 Task: In the Contact  John.Jackson@abc7ny.com, Log Whatsapp with description: 'Engaged in a WhatsApp conversation with a lead regarding their specific needs.'; Add date: '26 September, 2023', attach the document: Project_plan.docx. Logged in from softage.10@softage.net
Action: Mouse moved to (73, 49)
Screenshot: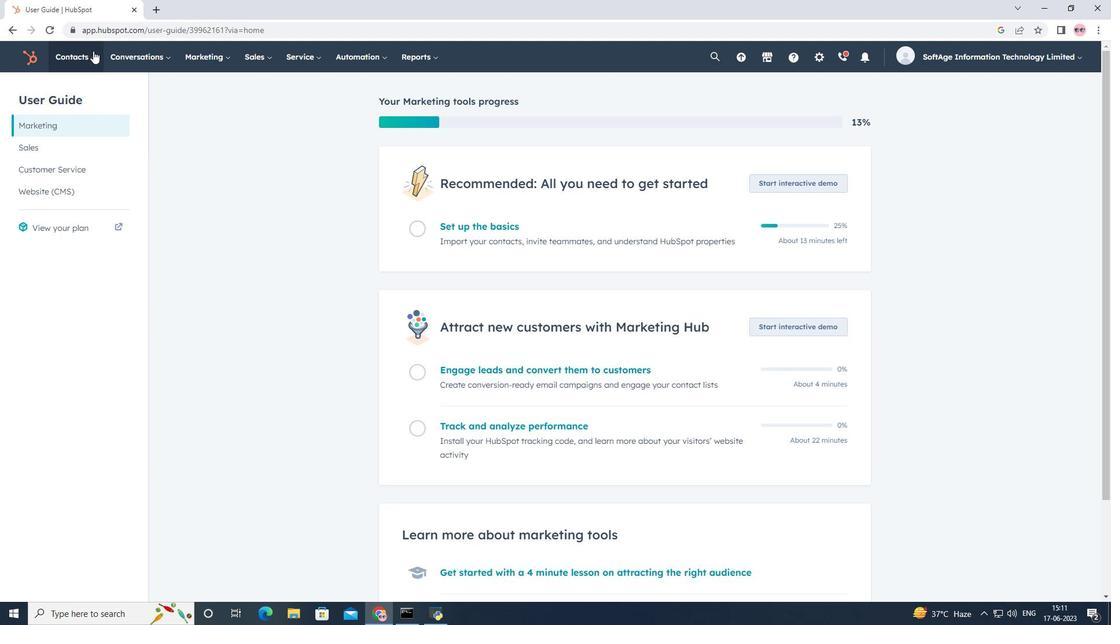 
Action: Mouse pressed left at (73, 49)
Screenshot: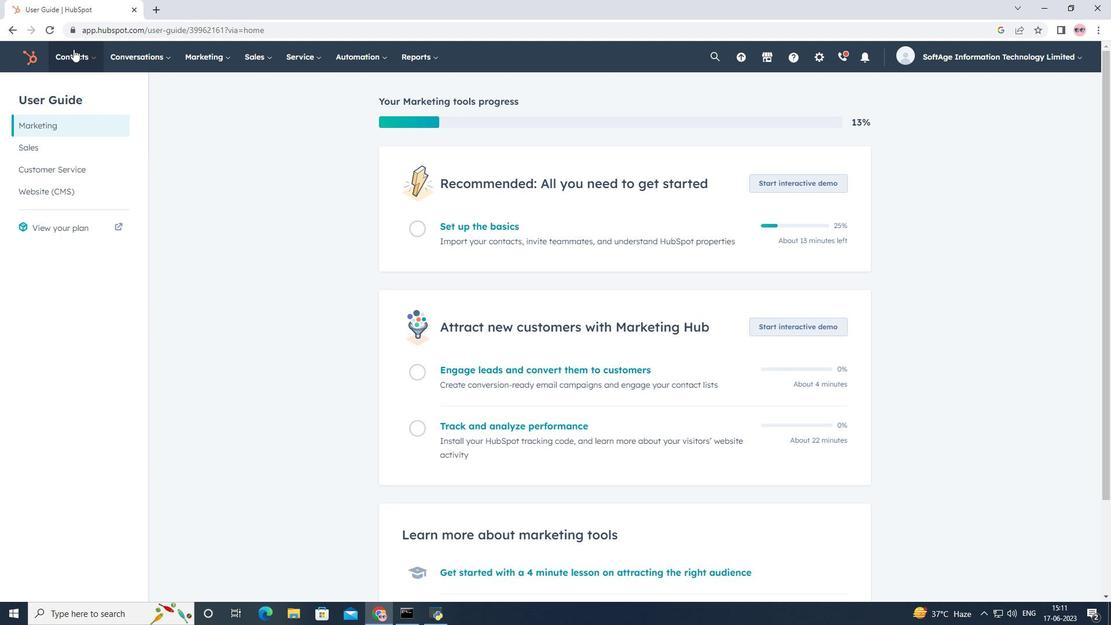 
Action: Mouse moved to (89, 92)
Screenshot: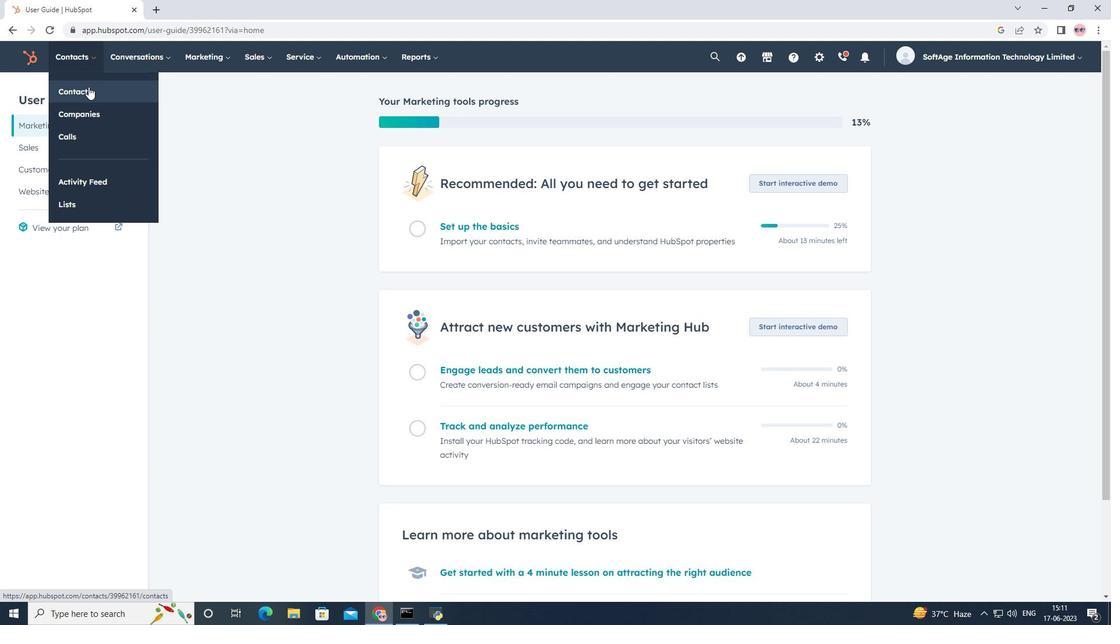 
Action: Mouse pressed left at (89, 92)
Screenshot: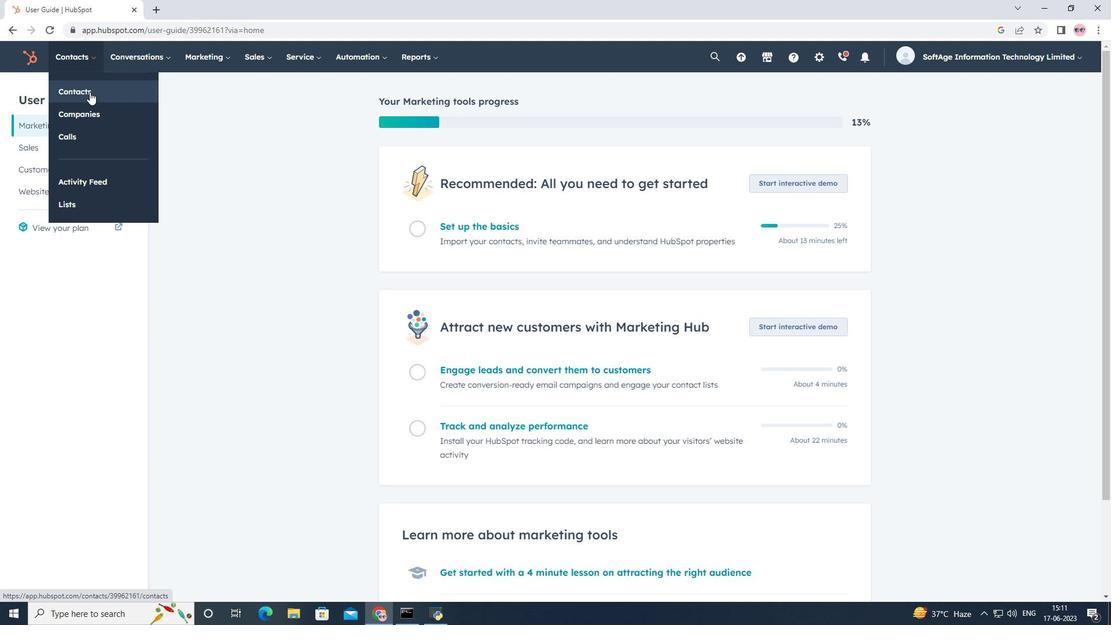 
Action: Mouse moved to (112, 193)
Screenshot: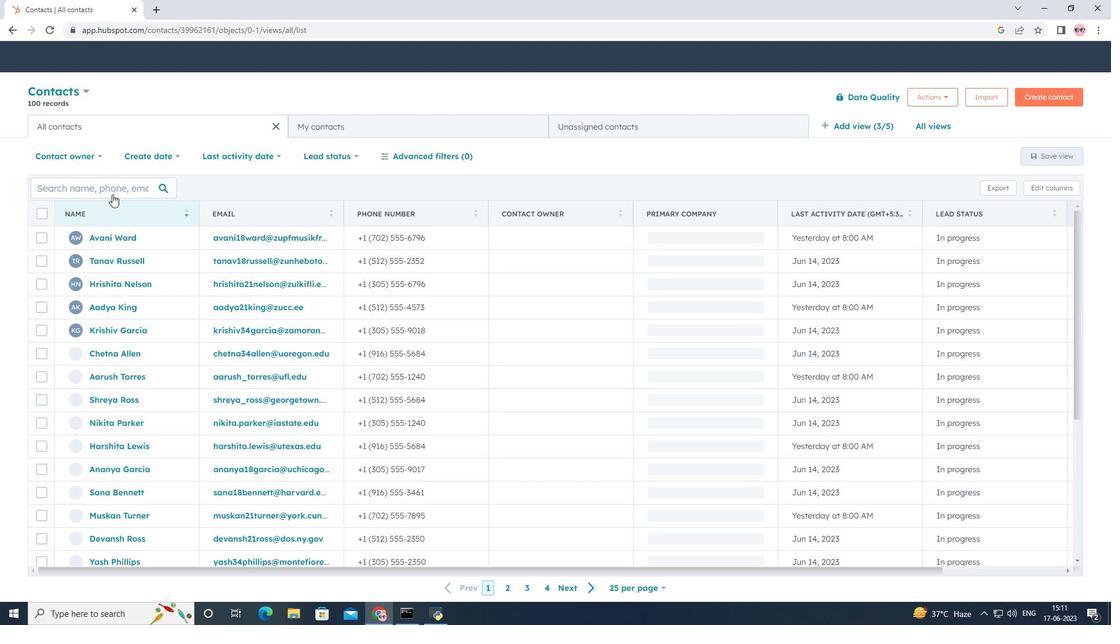 
Action: Mouse pressed left at (112, 193)
Screenshot: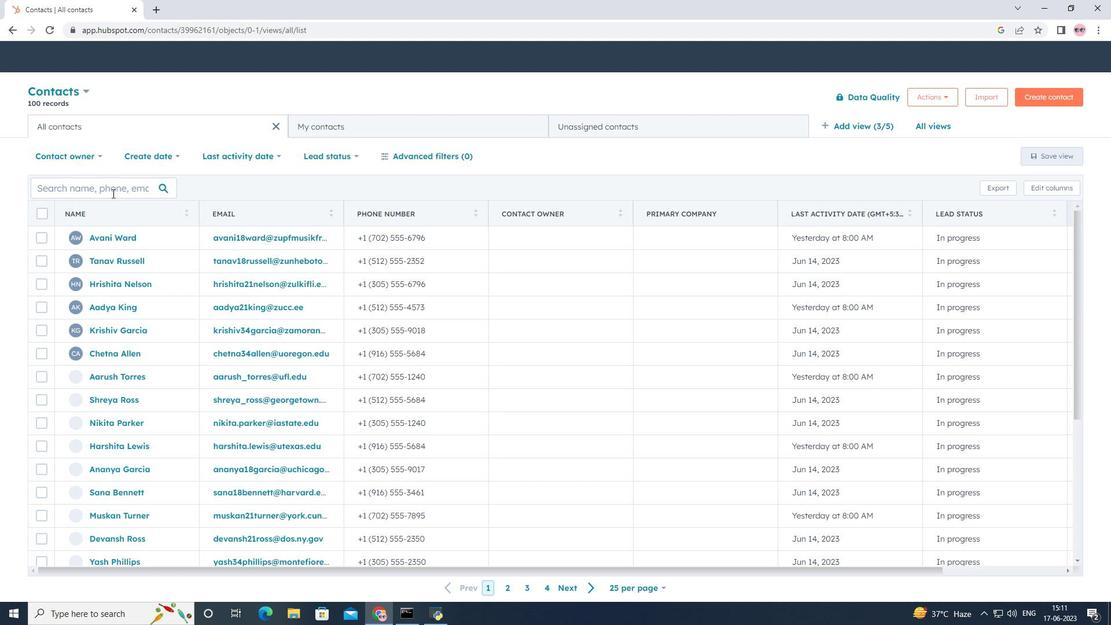 
Action: Key pressed <Key.shift>John.<Key.shift>Jackson<Key.shift>@abc<Key.shift>7ny.com
Screenshot: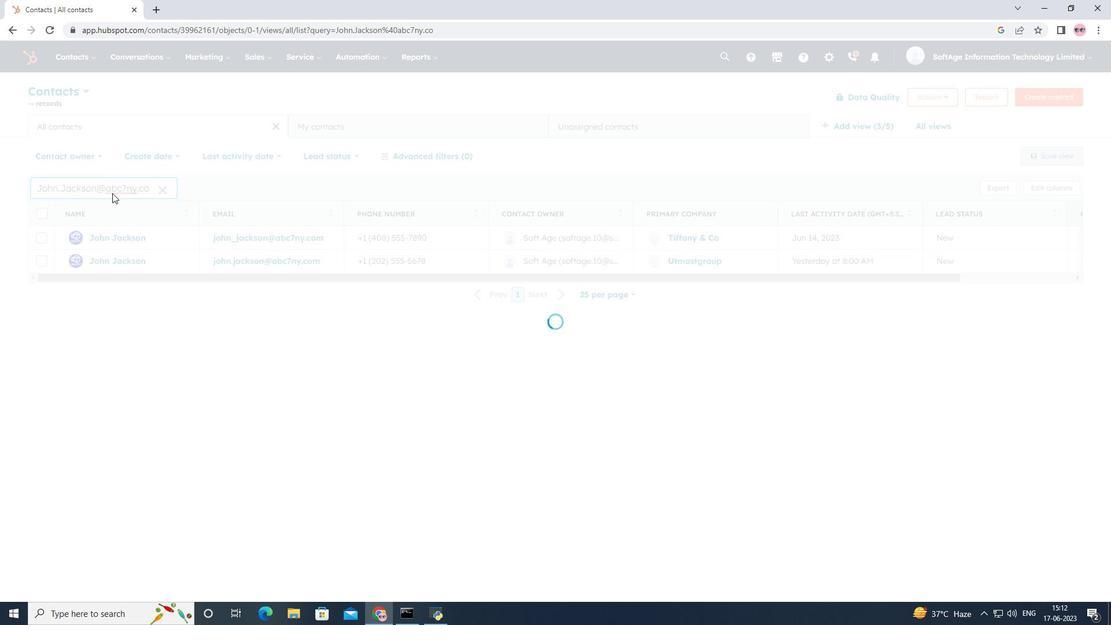 
Action: Mouse moved to (116, 261)
Screenshot: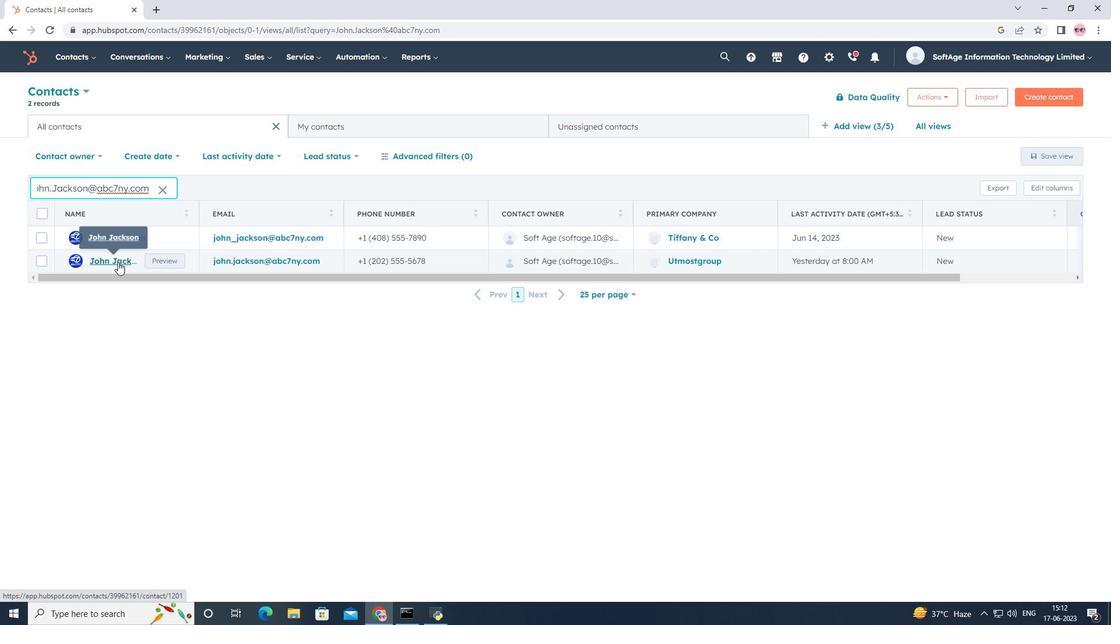 
Action: Mouse pressed left at (116, 261)
Screenshot: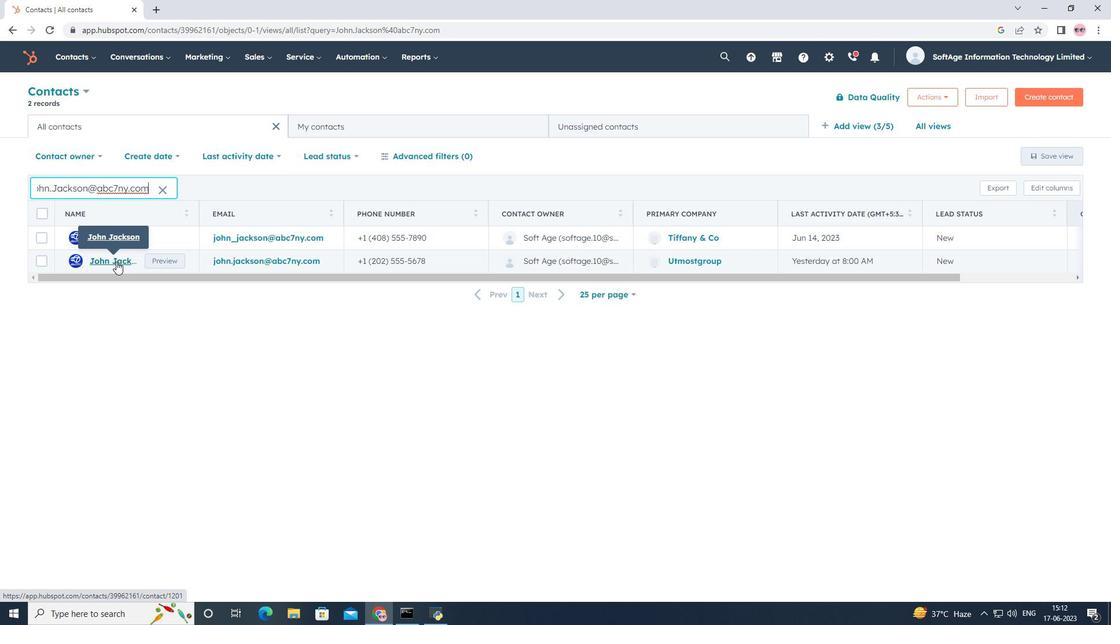 
Action: Mouse moved to (231, 195)
Screenshot: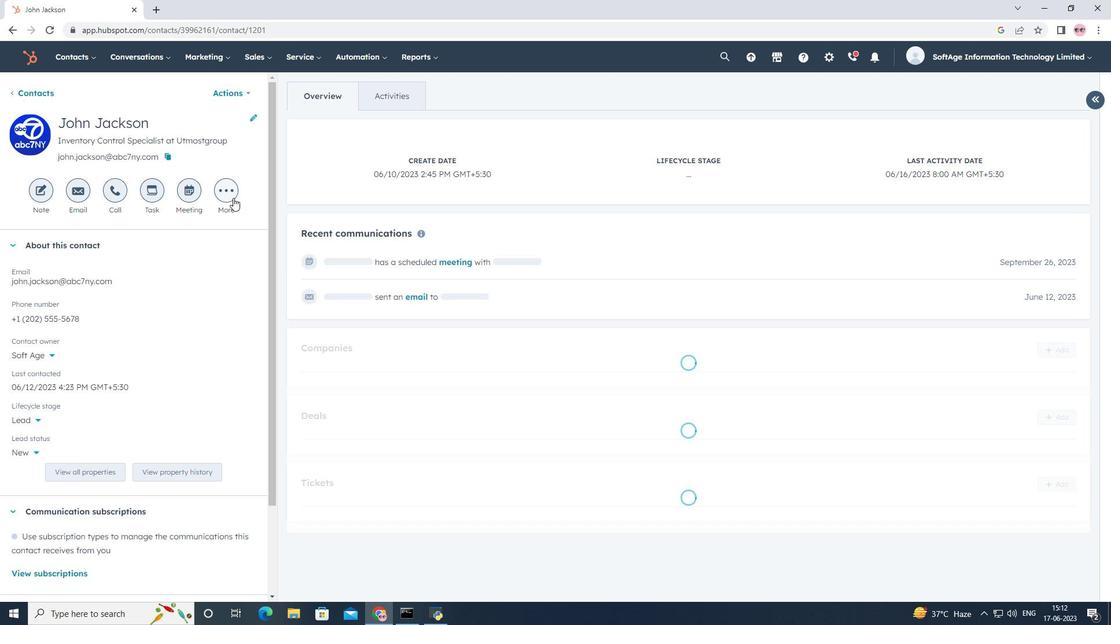 
Action: Mouse pressed left at (231, 195)
Screenshot: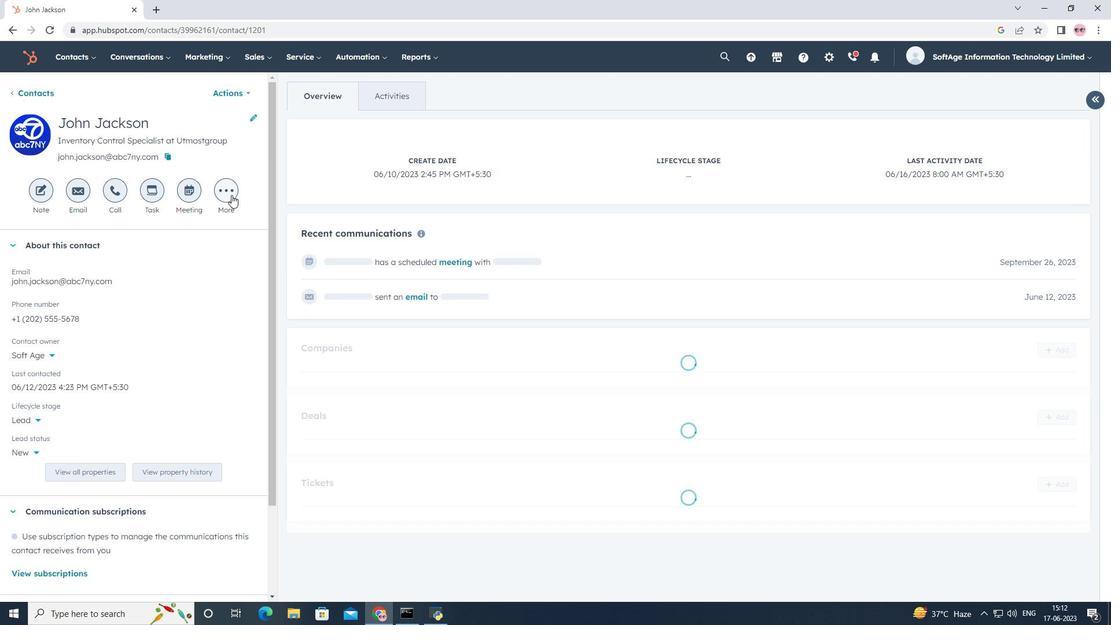 
Action: Mouse moved to (245, 263)
Screenshot: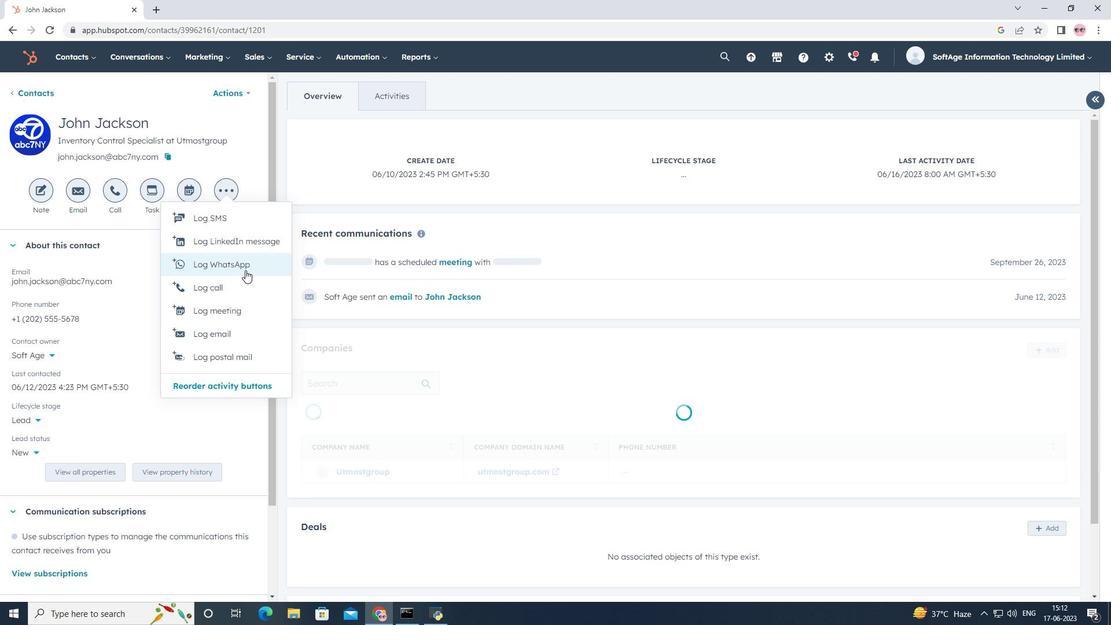 
Action: Mouse pressed left at (245, 263)
Screenshot: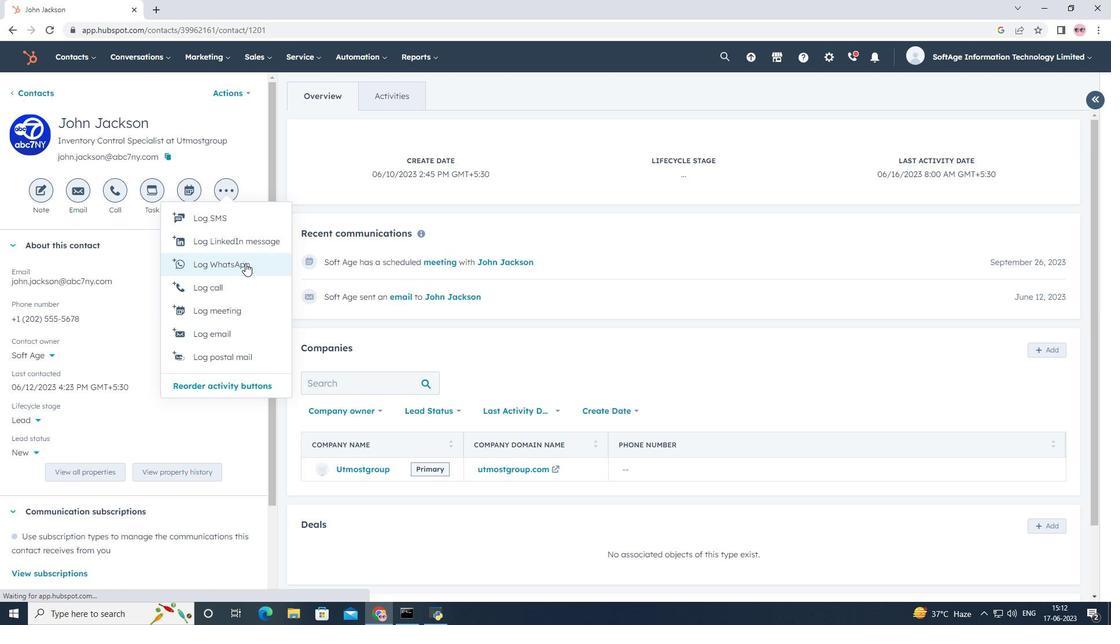 
Action: Mouse moved to (775, 444)
Screenshot: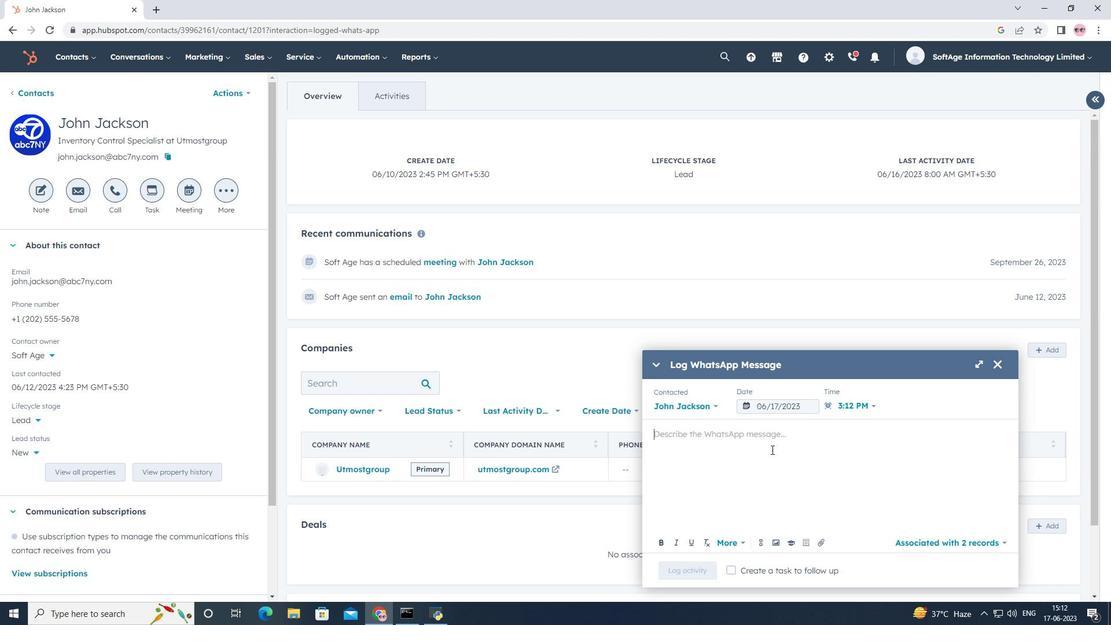 
Action: Mouse pressed left at (775, 444)
Screenshot: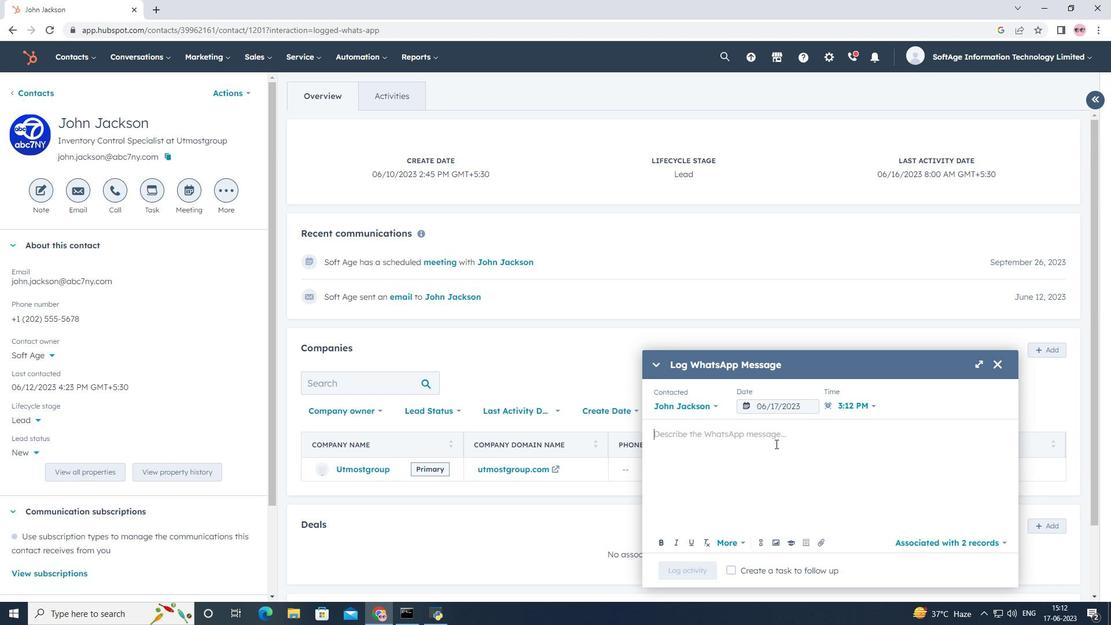 
Action: Key pressed <Key.shift>Engaged<Key.space>in<Key.space>a<Key.space><Key.shift>Whats<Key.shift>App<Key.space>conversation<Key.space>with<Key.space>a<Key.space>lead<Key.space>regarding<Key.space>their<Key.space>specific<Key.space>needs.
Screenshot: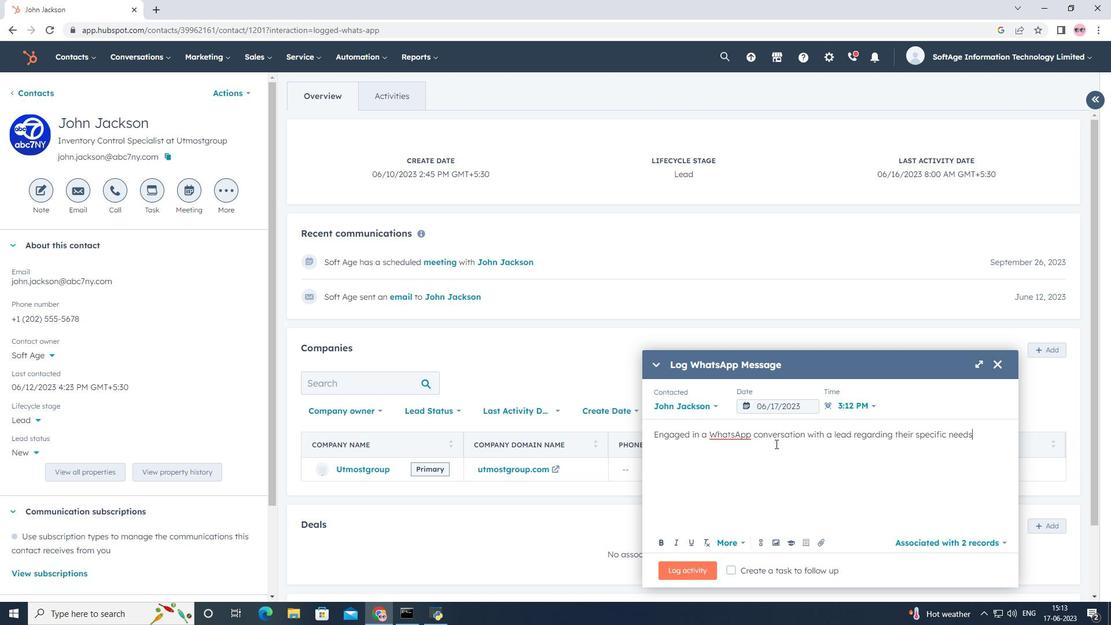 
Action: Mouse moved to (807, 407)
Screenshot: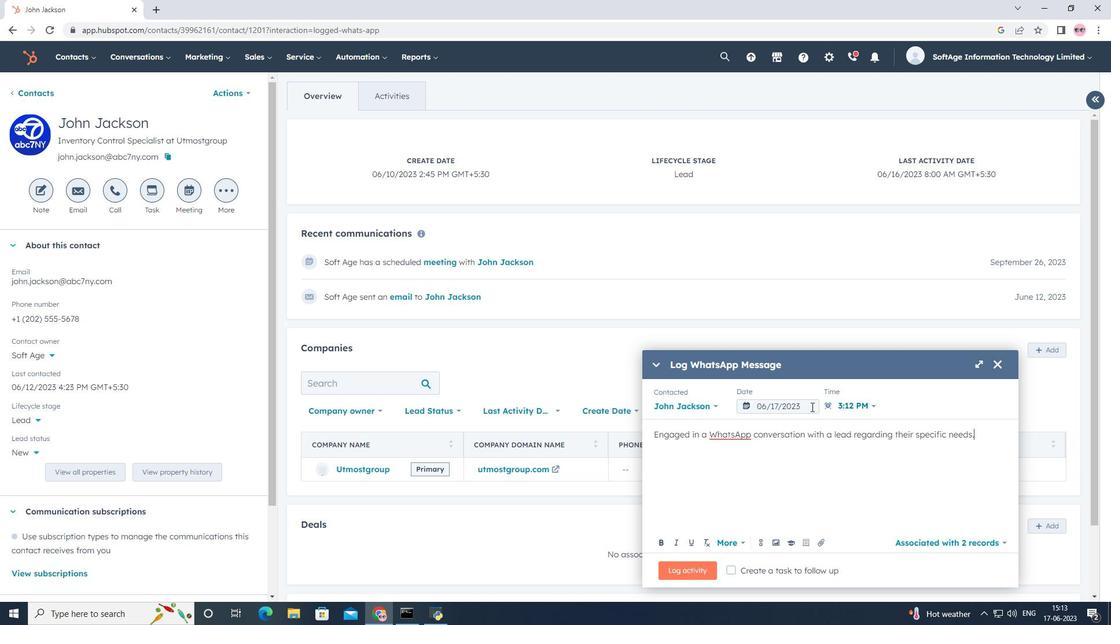 
Action: Mouse pressed left at (807, 407)
Screenshot: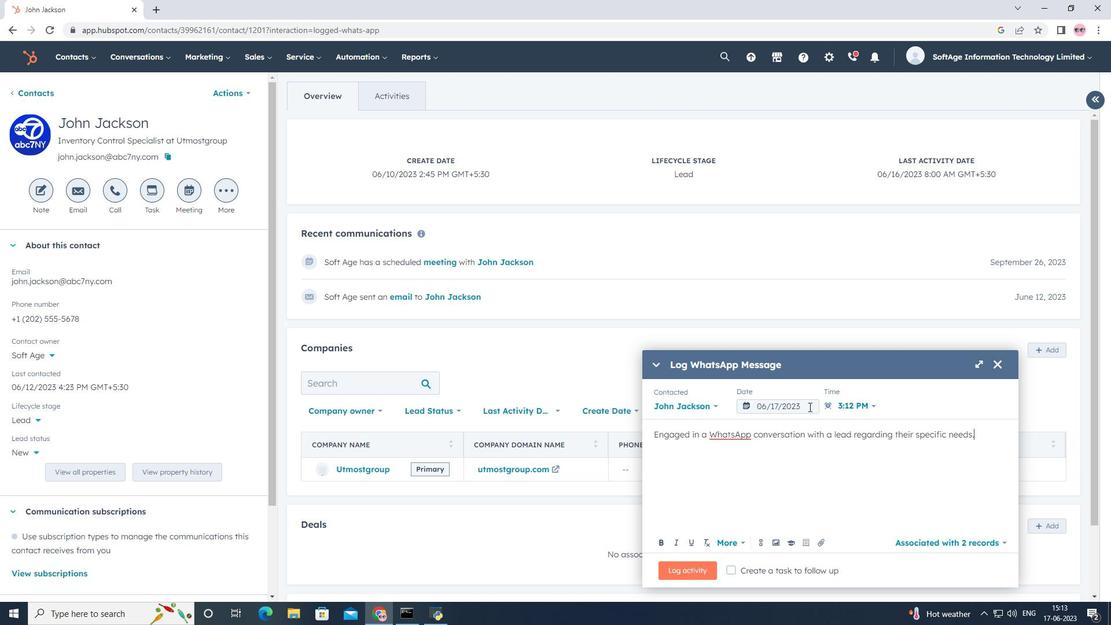 
Action: Mouse moved to (888, 224)
Screenshot: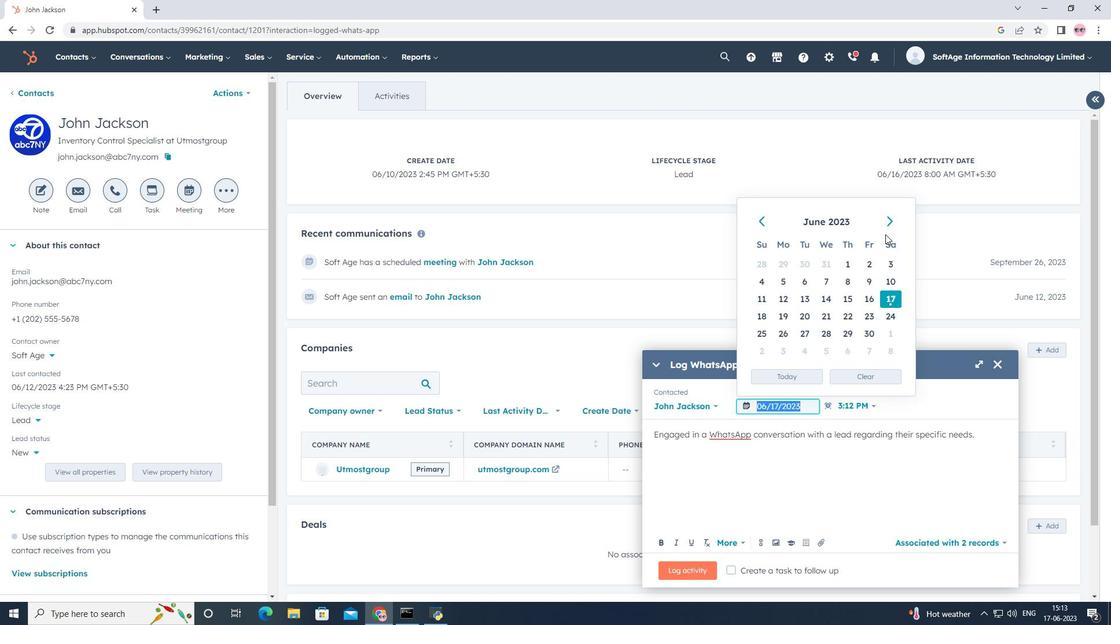 
Action: Mouse pressed left at (888, 224)
Screenshot: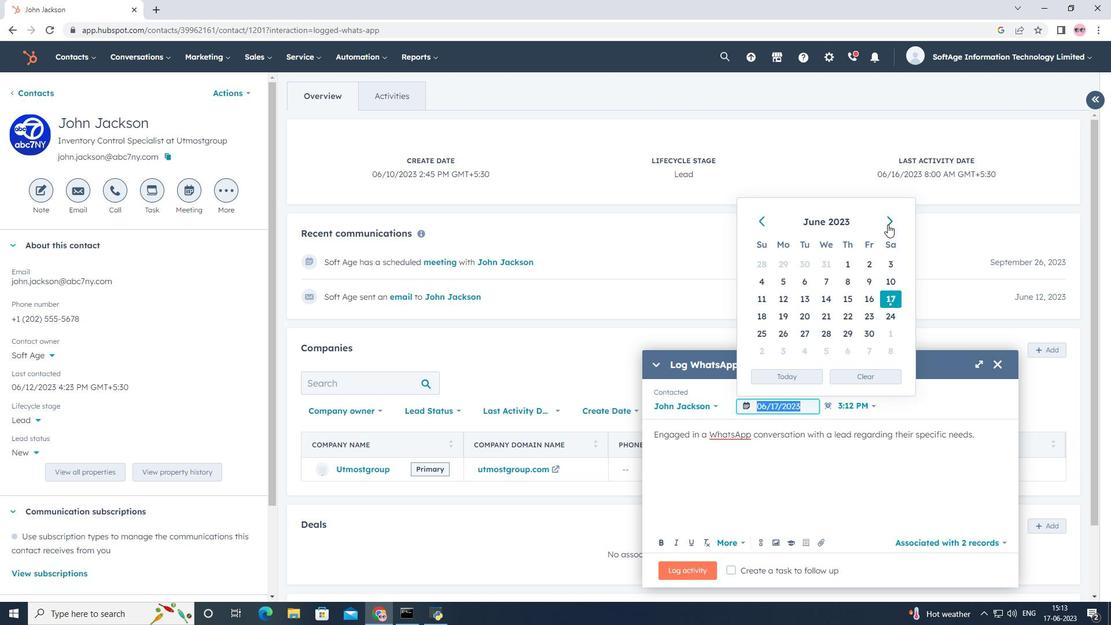 
Action: Mouse pressed left at (888, 224)
Screenshot: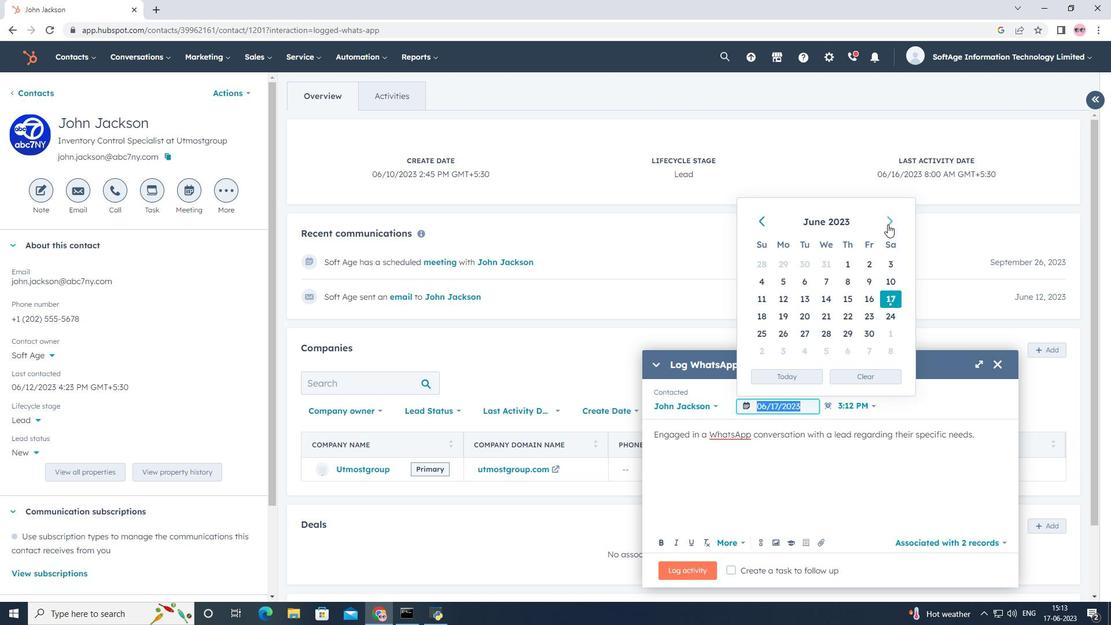 
Action: Mouse pressed left at (888, 224)
Screenshot: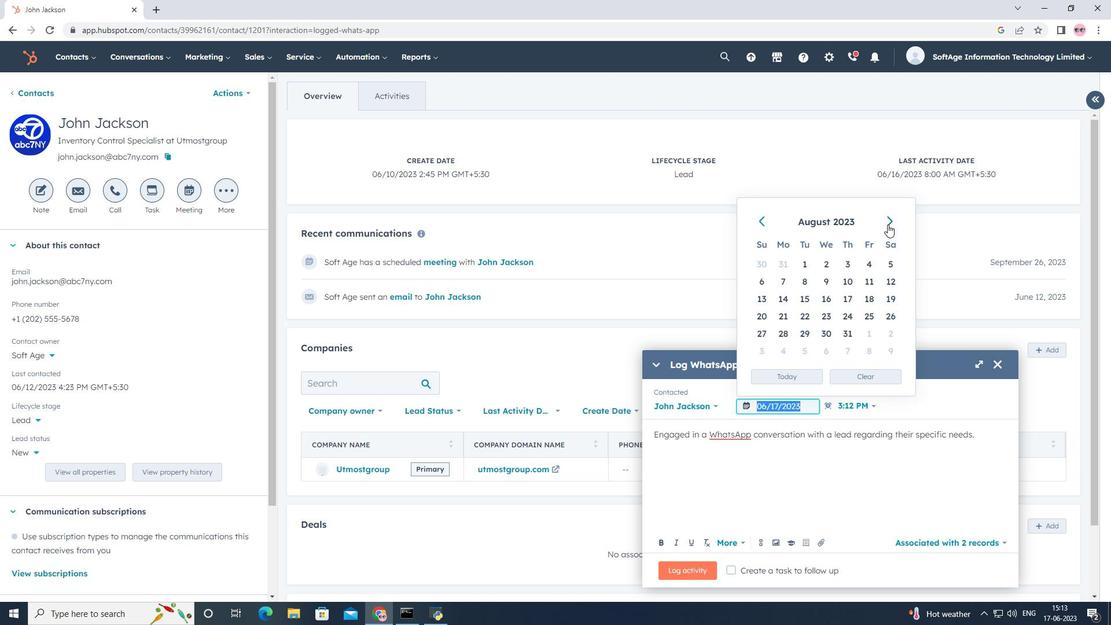 
Action: Mouse moved to (800, 331)
Screenshot: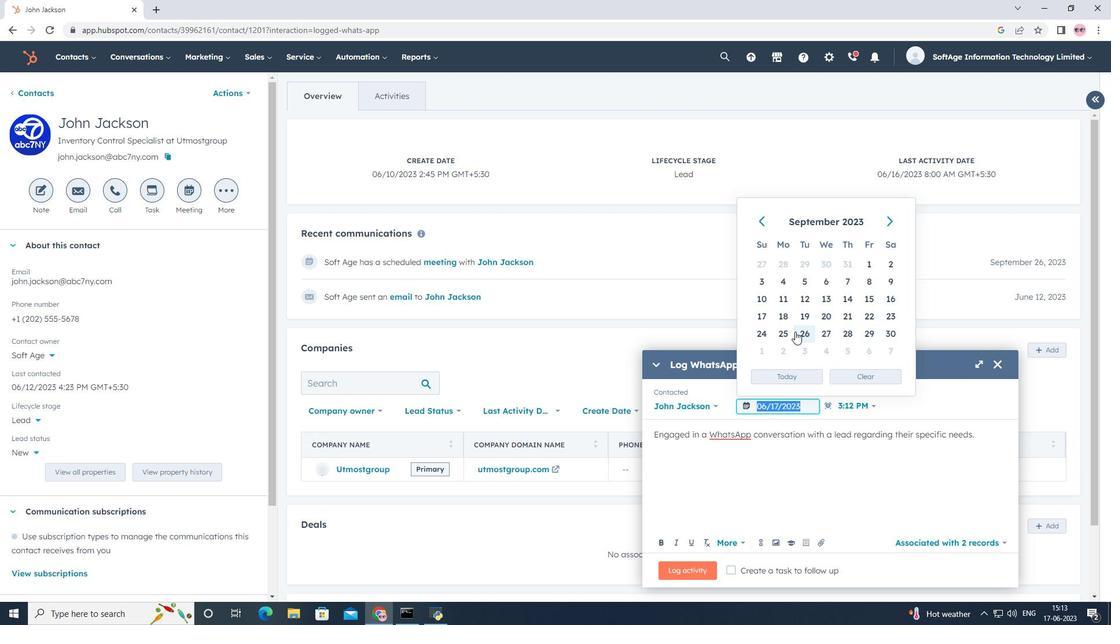 
Action: Mouse pressed left at (800, 331)
Screenshot: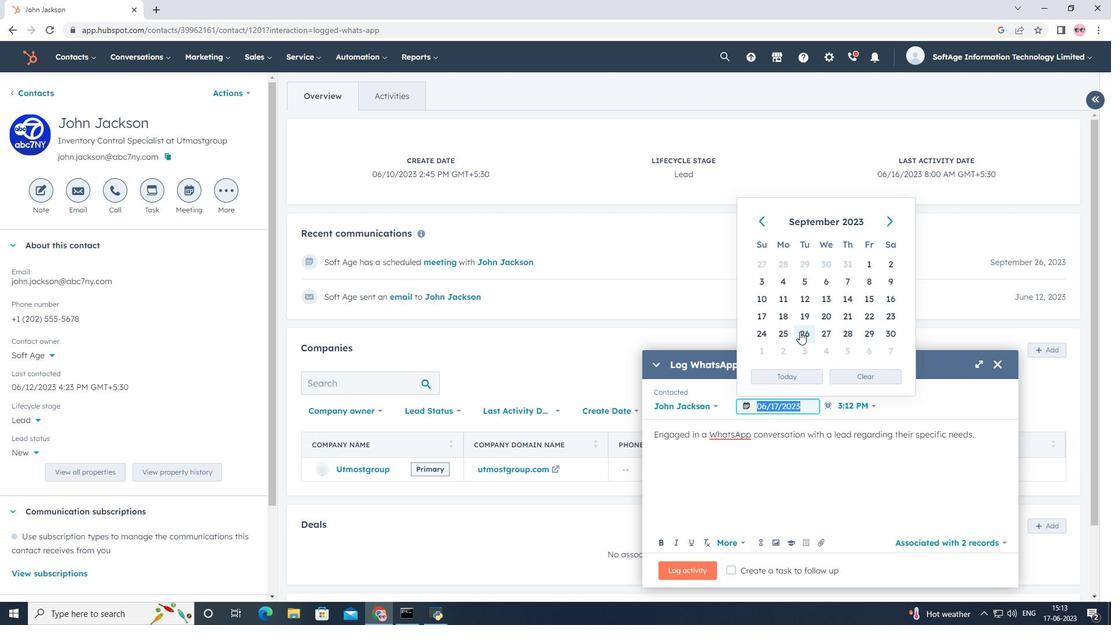 
Action: Mouse moved to (816, 542)
Screenshot: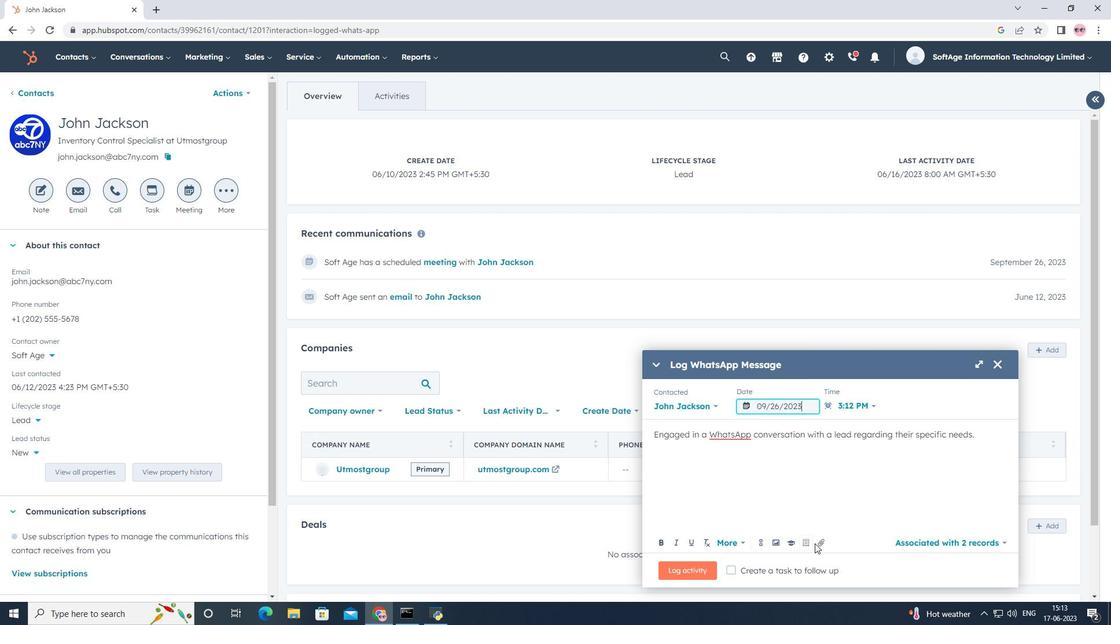 
Action: Mouse pressed left at (816, 542)
Screenshot: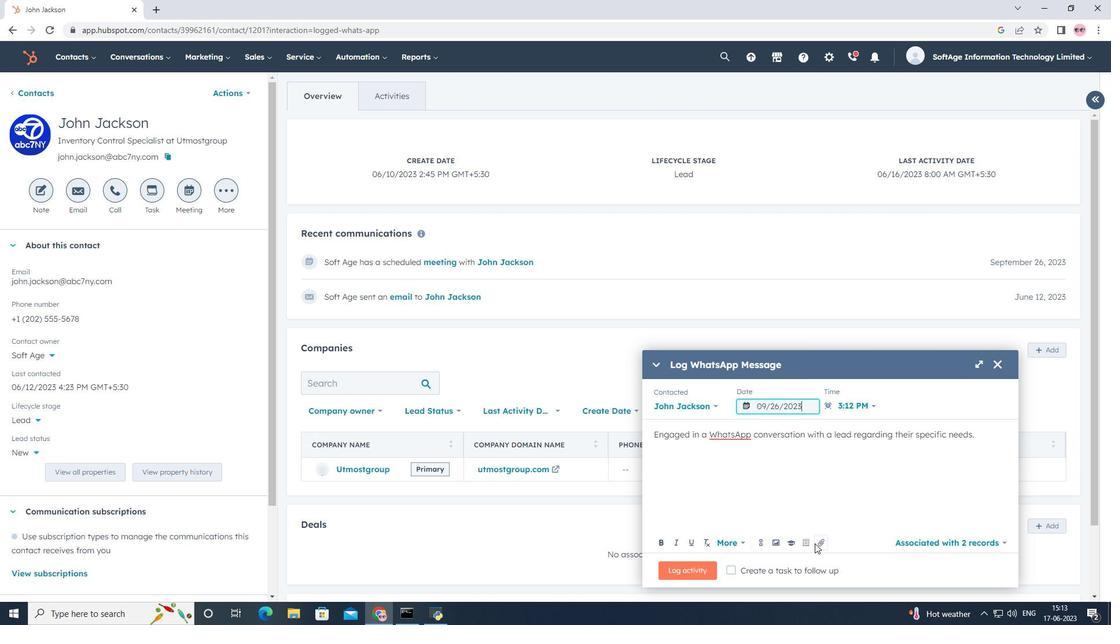 
Action: Mouse moved to (815, 515)
Screenshot: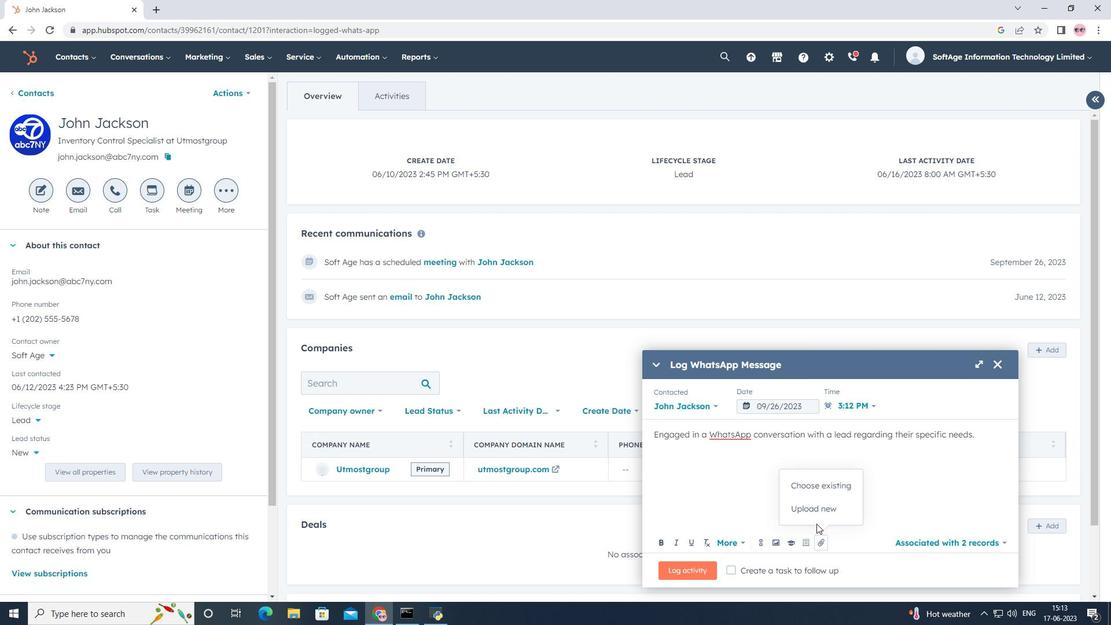 
Action: Mouse pressed left at (815, 515)
Screenshot: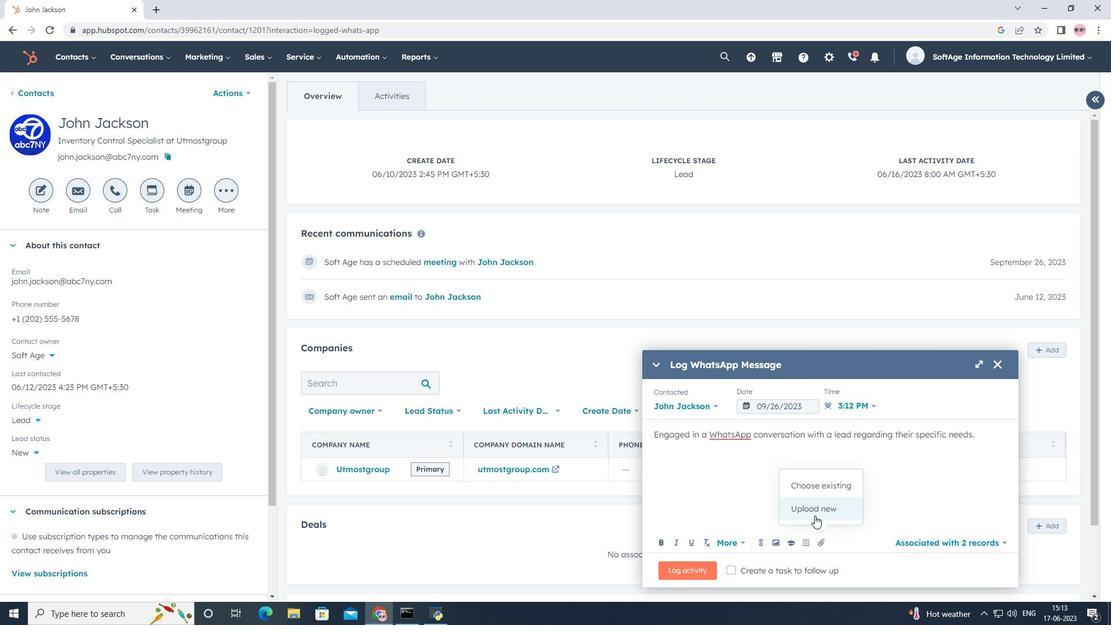 
Action: Mouse moved to (161, 83)
Screenshot: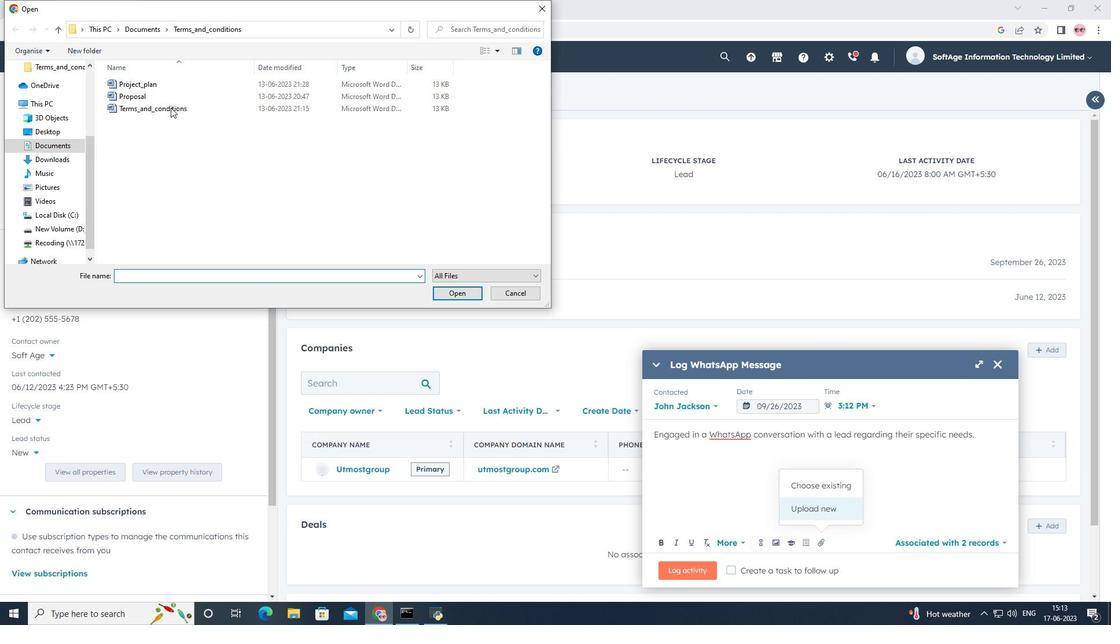 
Action: Mouse pressed left at (161, 83)
Screenshot: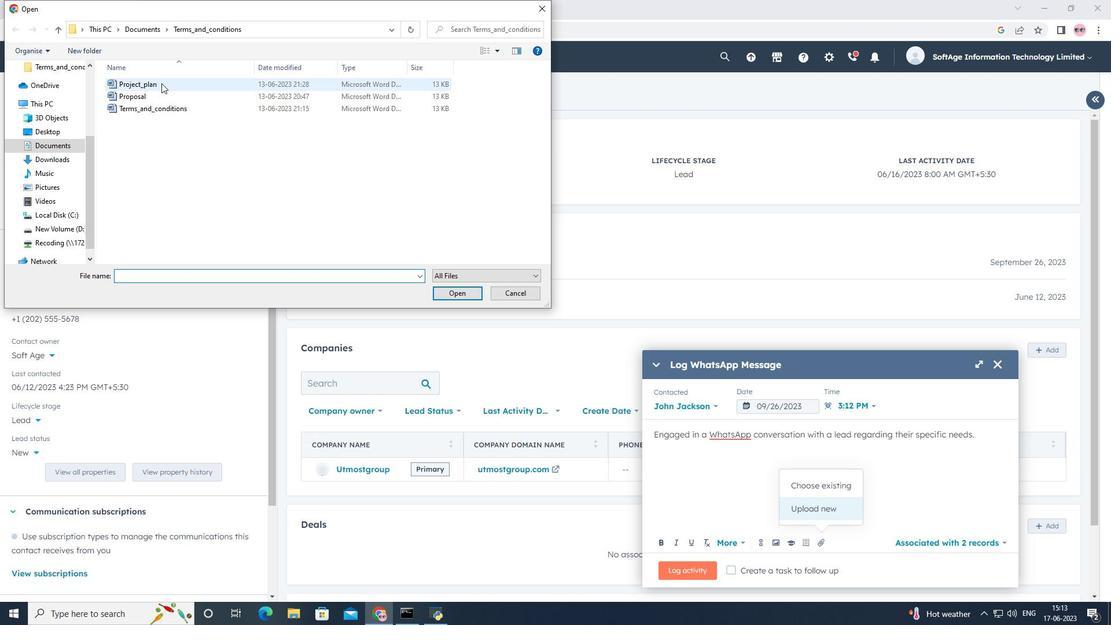 
Action: Mouse moved to (444, 297)
Screenshot: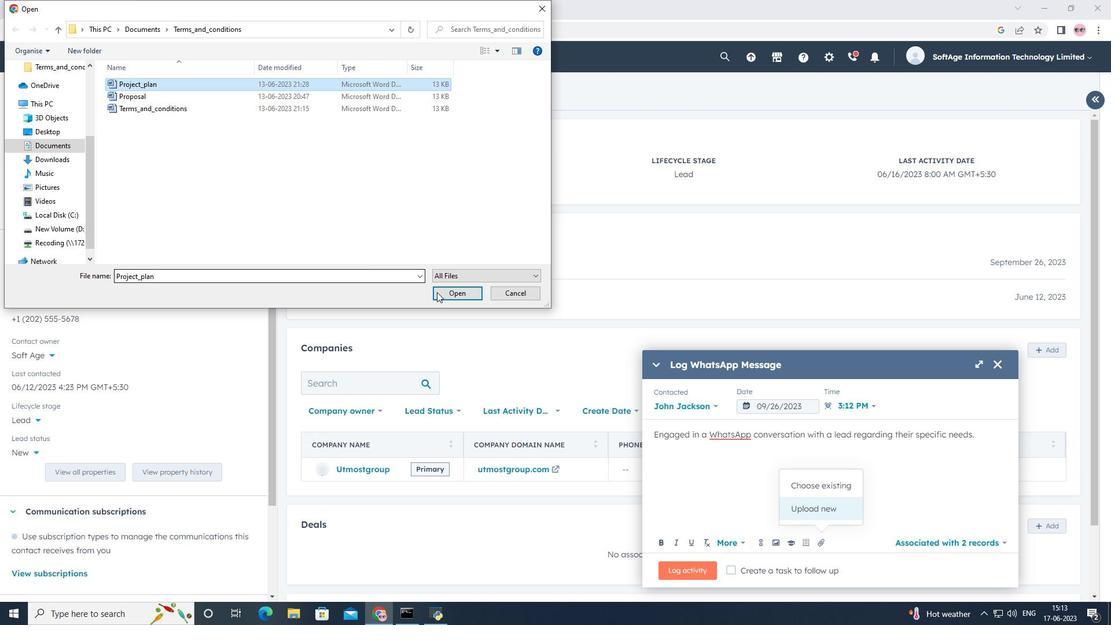 
Action: Mouse pressed left at (444, 297)
Screenshot: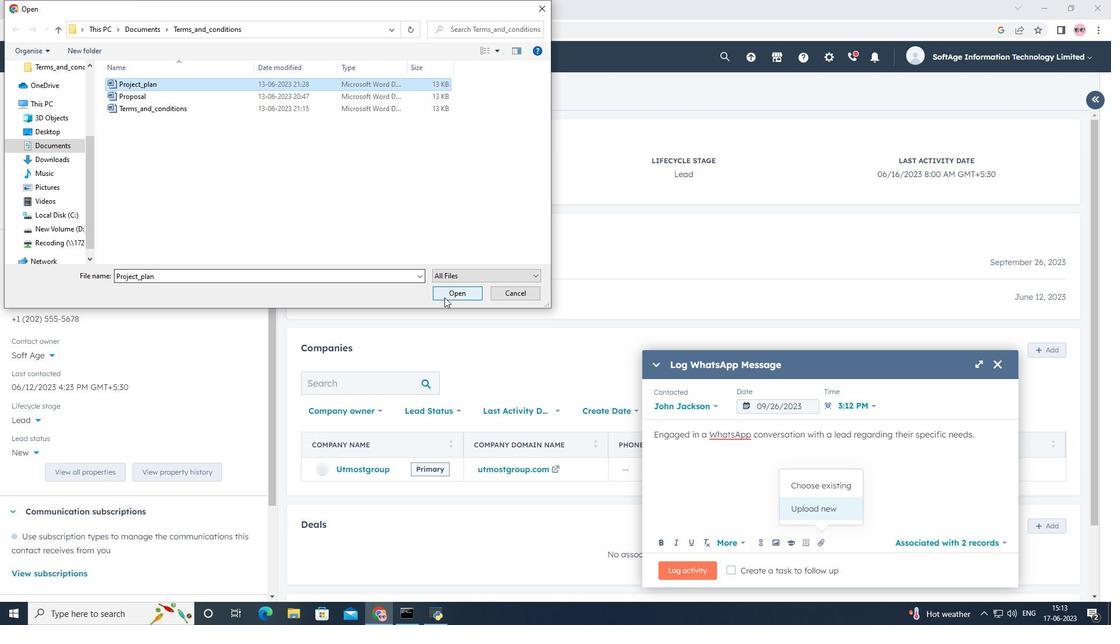 
Action: Mouse moved to (696, 572)
Screenshot: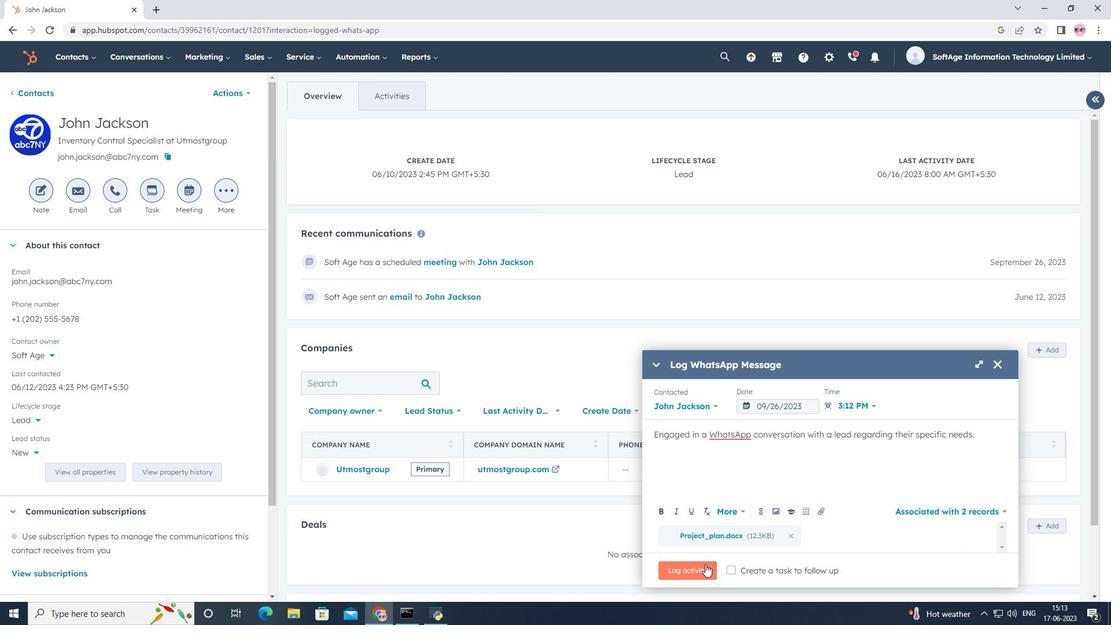 
Action: Mouse pressed left at (696, 572)
Screenshot: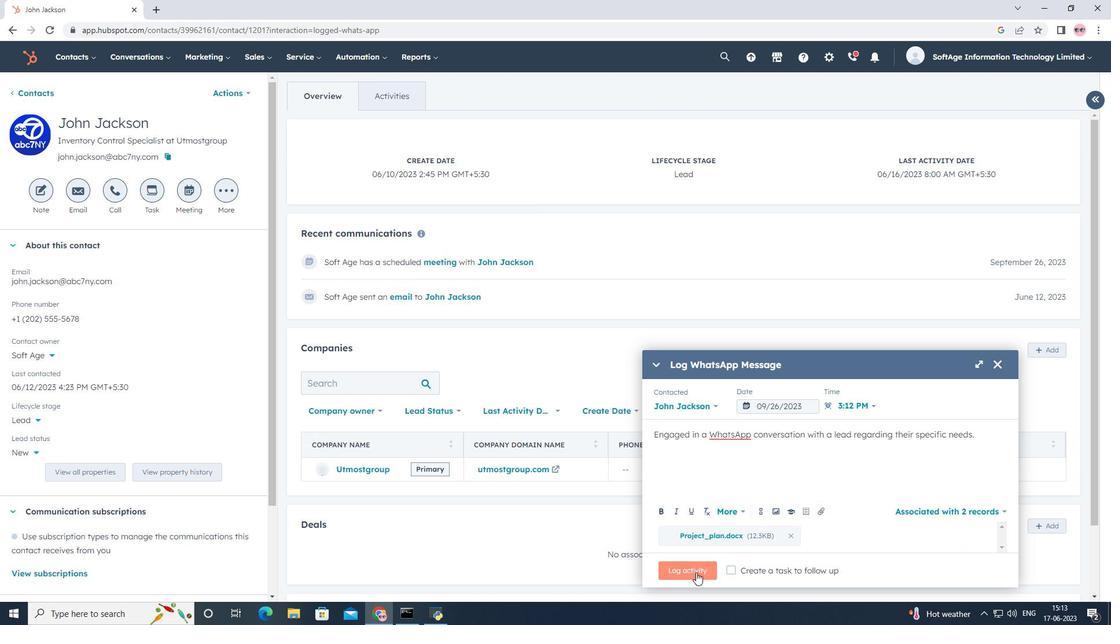 
